 Task: Create ChildIssue0000000844 as Child Issue of Issue Issue0000000422 in Backlog  in Scrum Project Project0000000085 in Jira. Create ChildIssue0000000845 as Child Issue of Issue Issue0000000423 in Backlog  in Scrum Project Project0000000085 in Jira. Create ChildIssue0000000846 as Child Issue of Issue Issue0000000423 in Backlog  in Scrum Project Project0000000085 in Jira. Create ChildIssue0000000847 as Child Issue of Issue Issue0000000424 in Backlog  in Scrum Project Project0000000085 in Jira. Create ChildIssue0000000848 as Child Issue of Issue Issue0000000424 in Backlog  in Scrum Project Project0000000085 in Jira
Action: Mouse moved to (1092, 569)
Screenshot: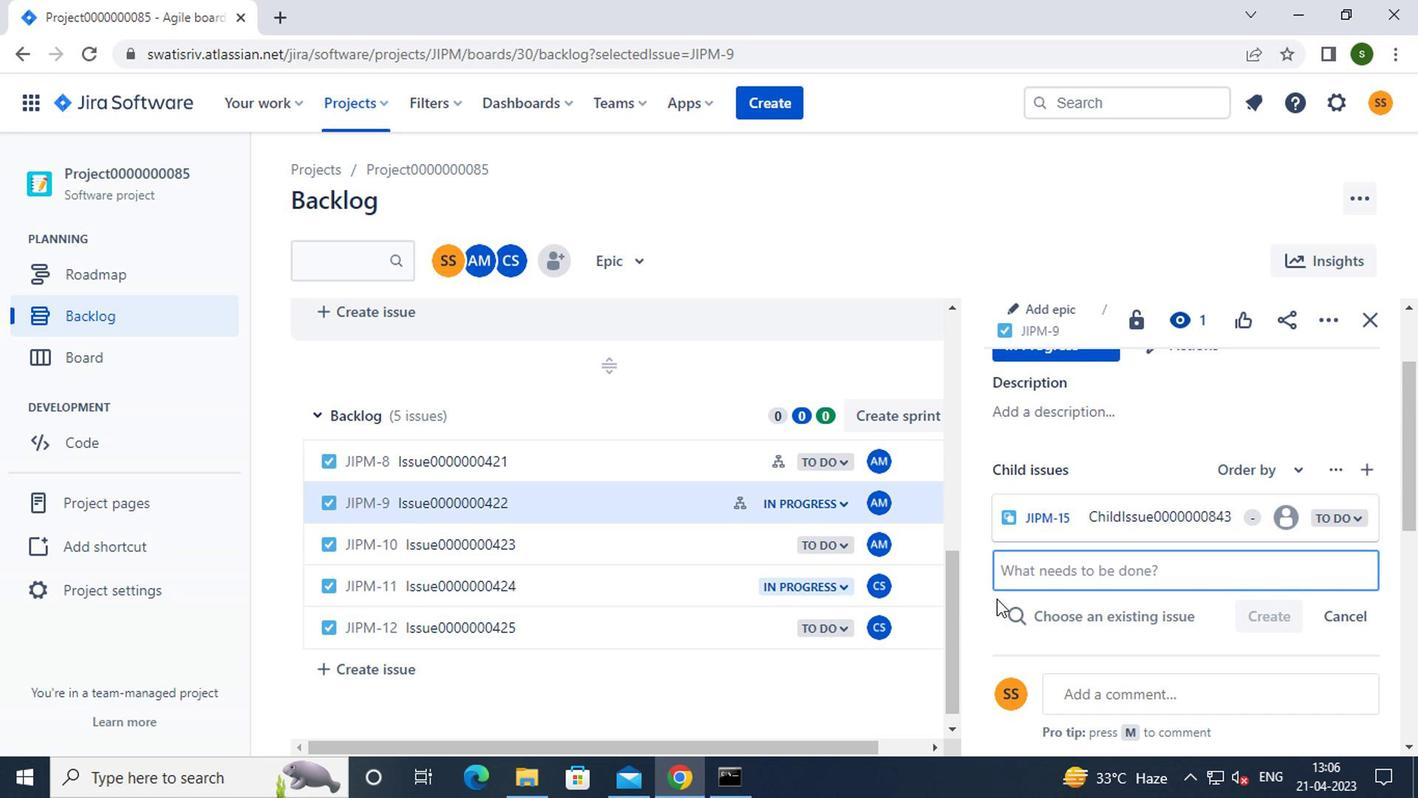 
Action: Key pressed c<Key.caps_lock>hild<Key.caps_lock>i<Key.caps_lock>ssue0000000844
Screenshot: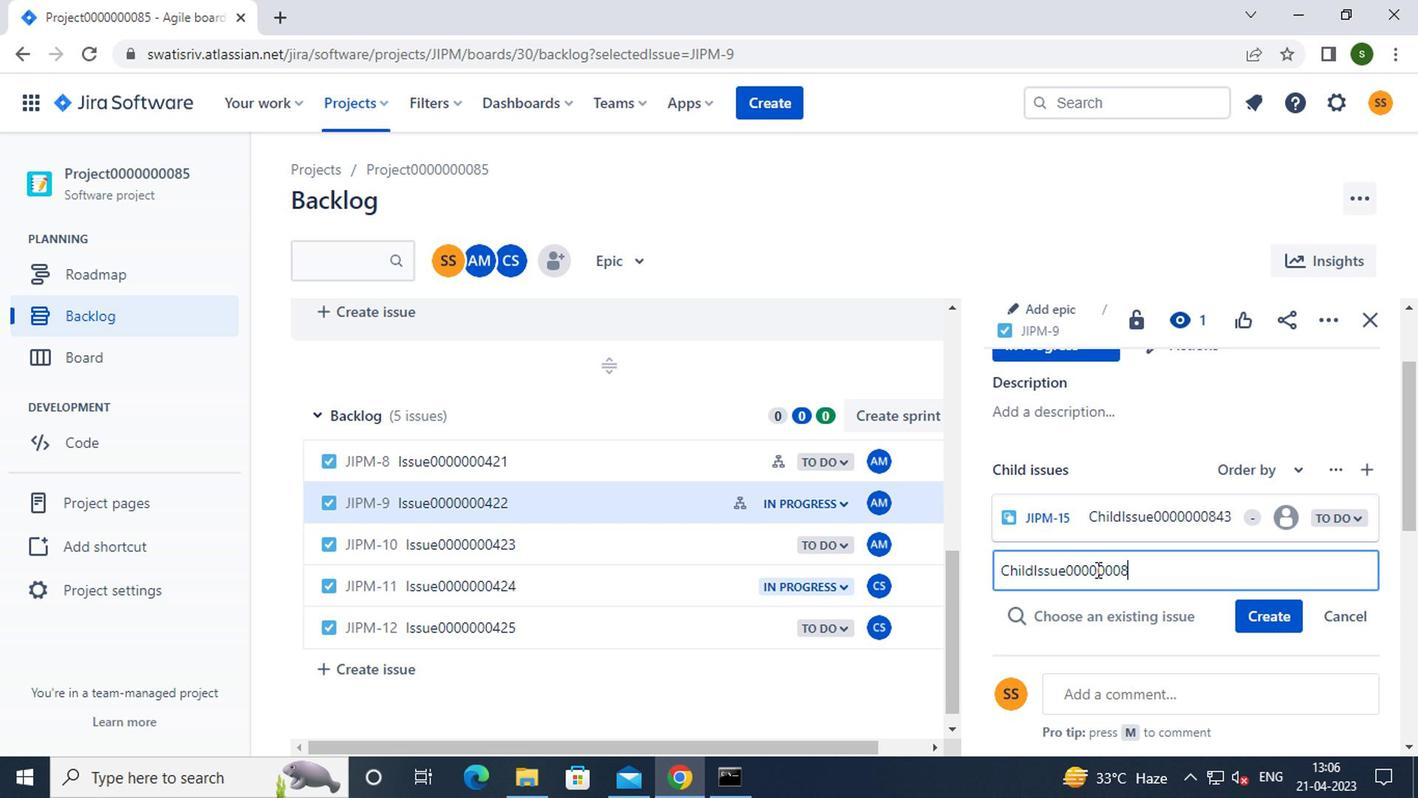 
Action: Mouse moved to (1268, 623)
Screenshot: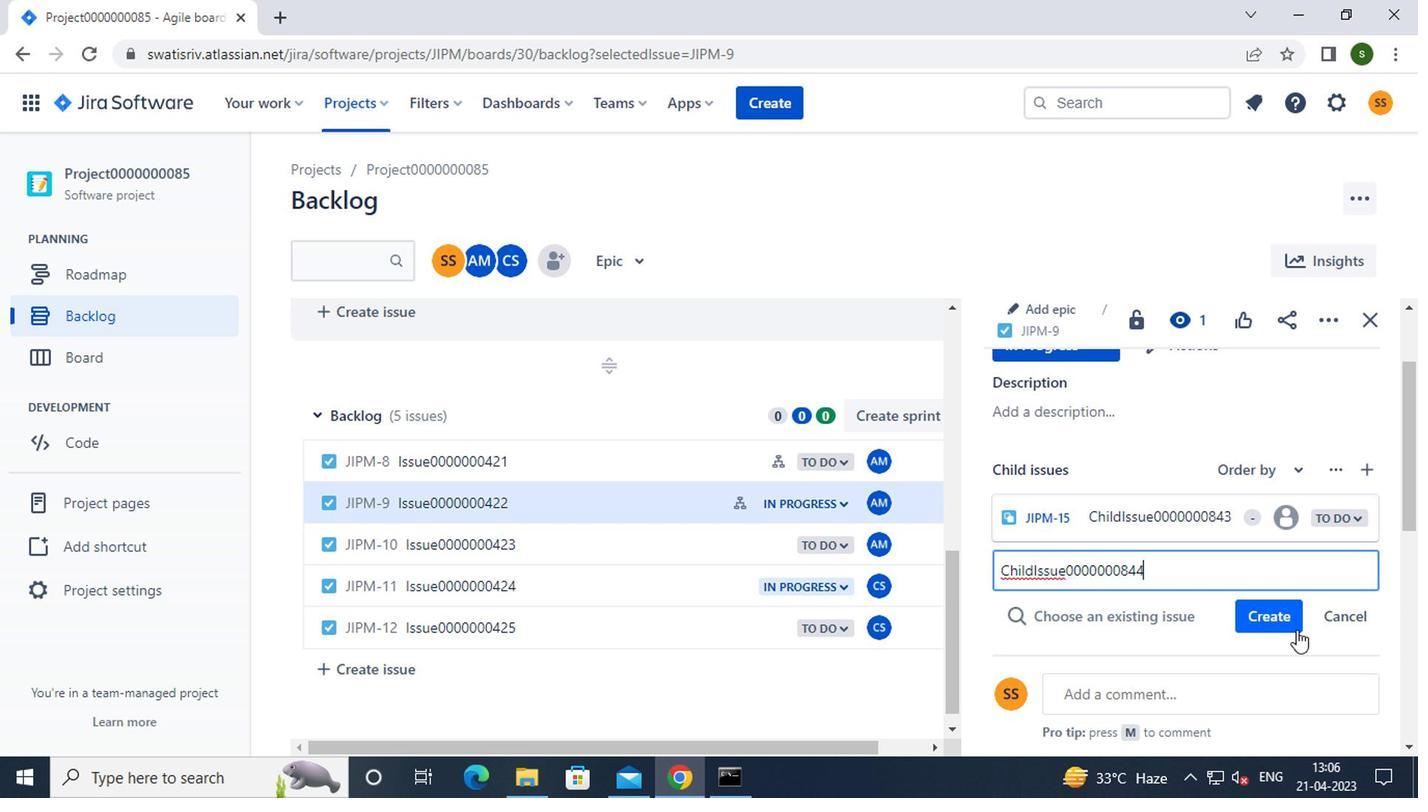 
Action: Mouse pressed left at (1268, 623)
Screenshot: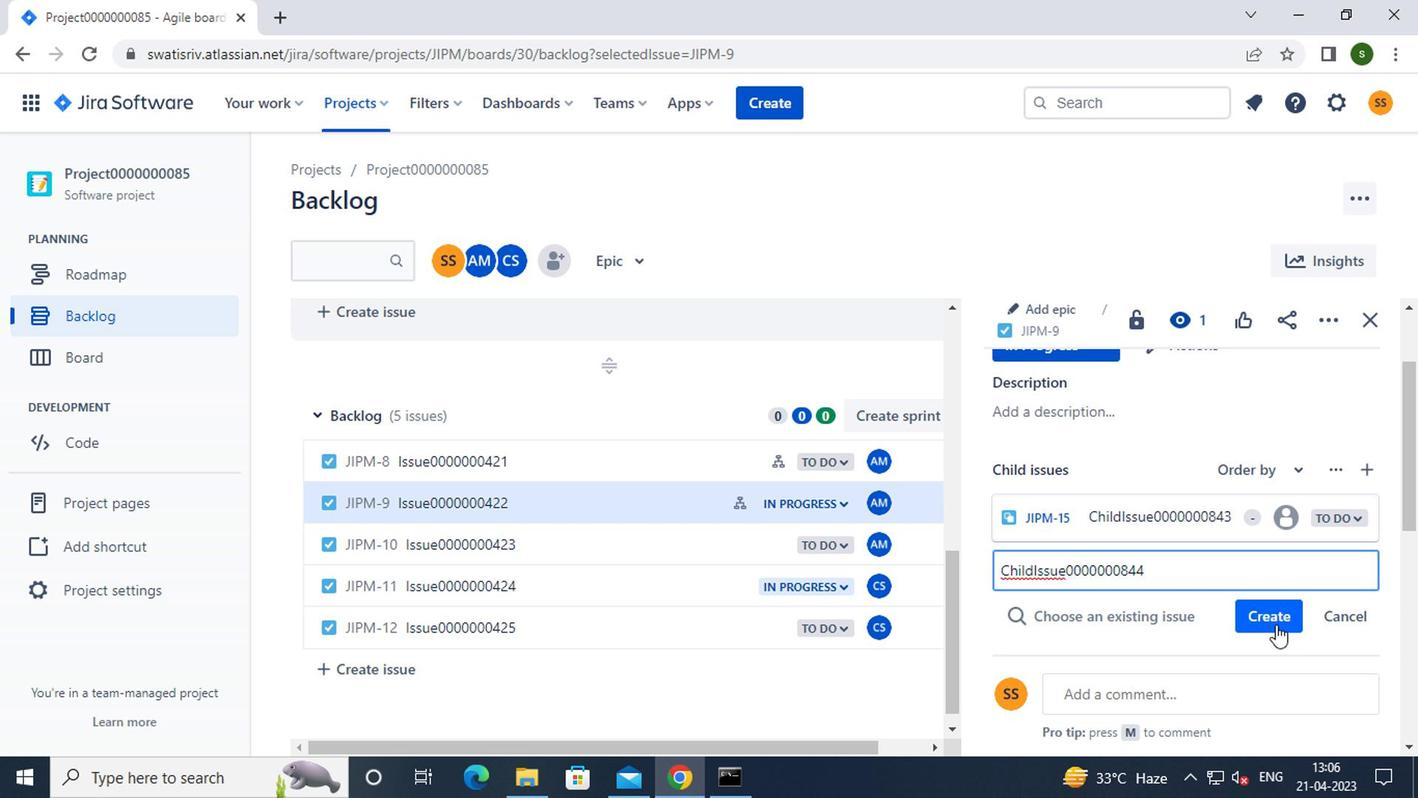 
Action: Mouse moved to (614, 543)
Screenshot: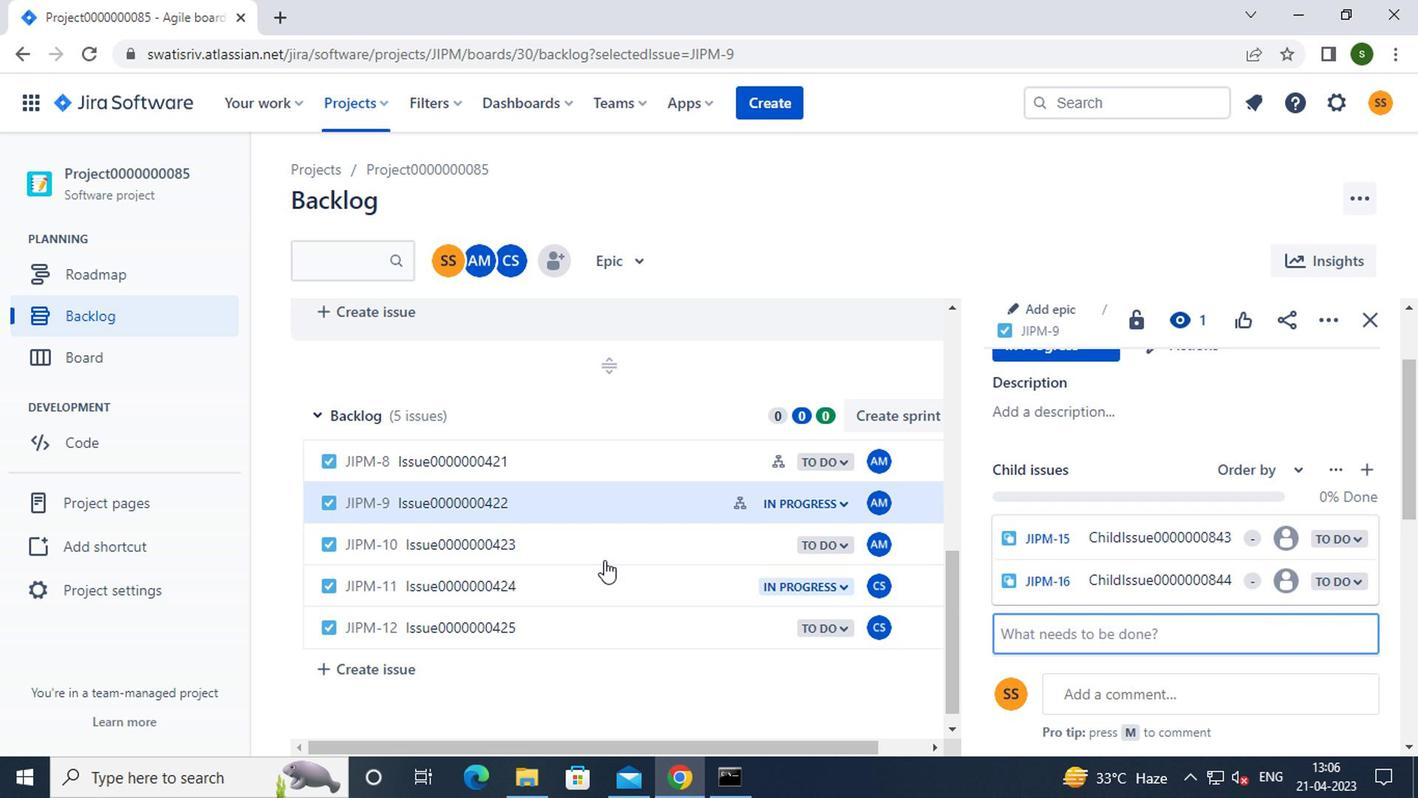 
Action: Mouse pressed left at (614, 543)
Screenshot: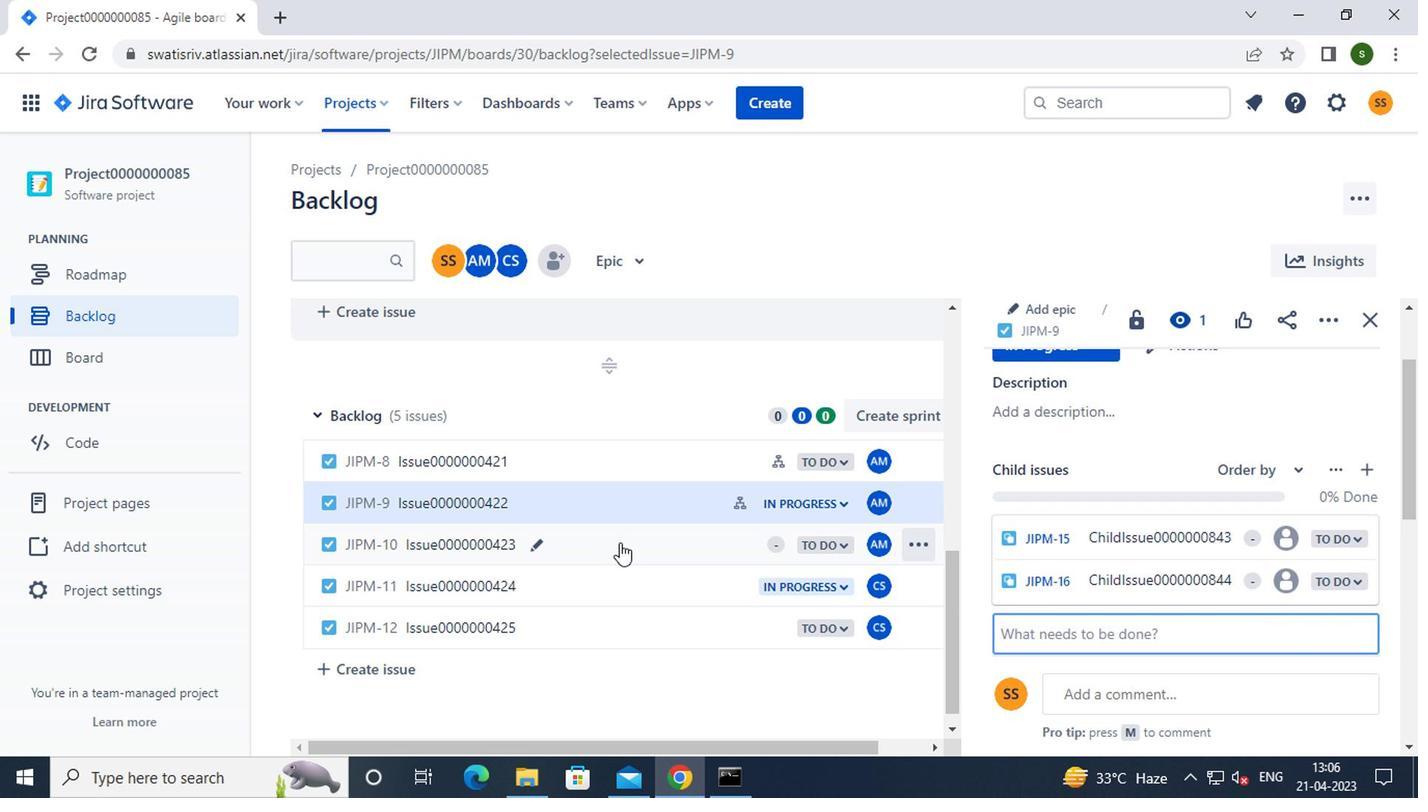 
Action: Mouse moved to (1041, 411)
Screenshot: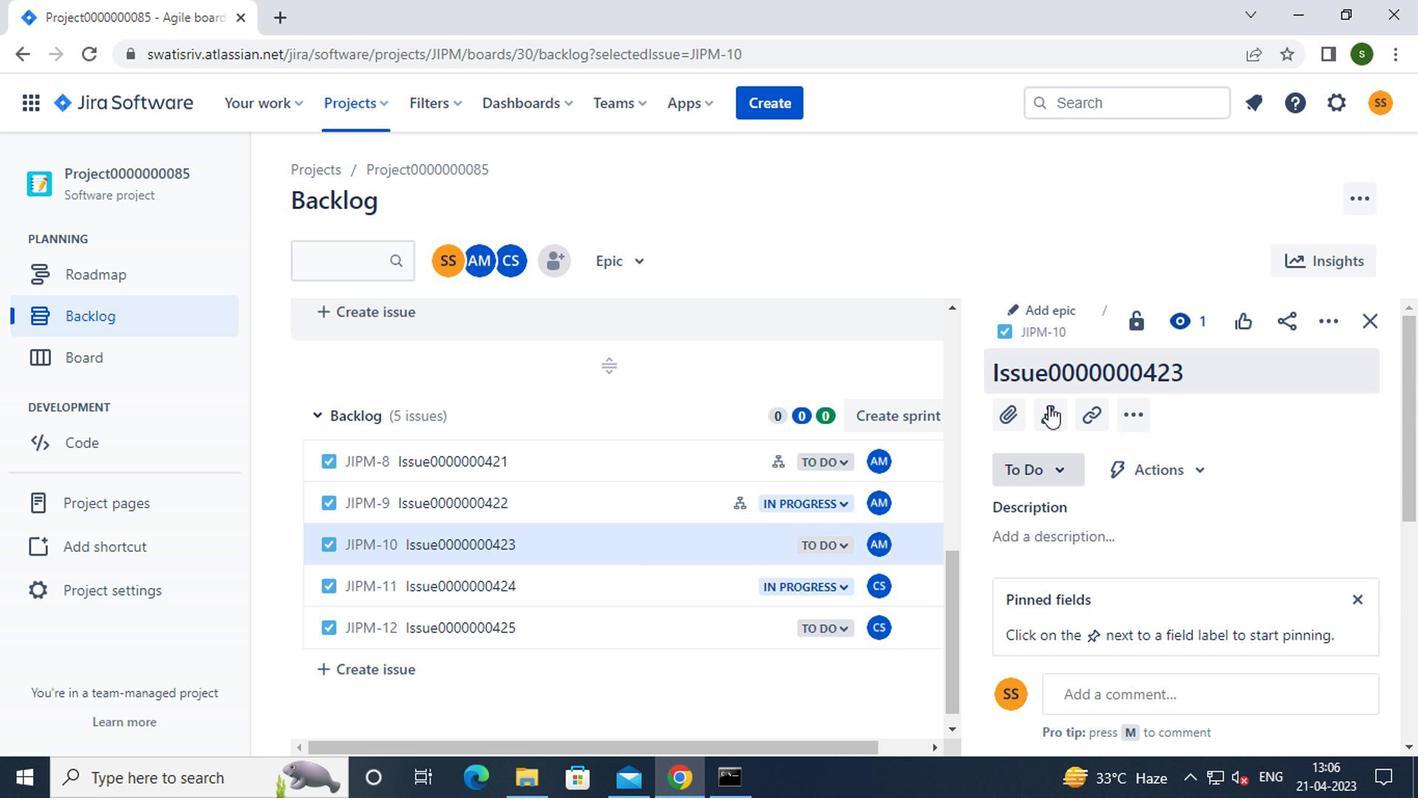 
Action: Mouse pressed left at (1041, 411)
Screenshot: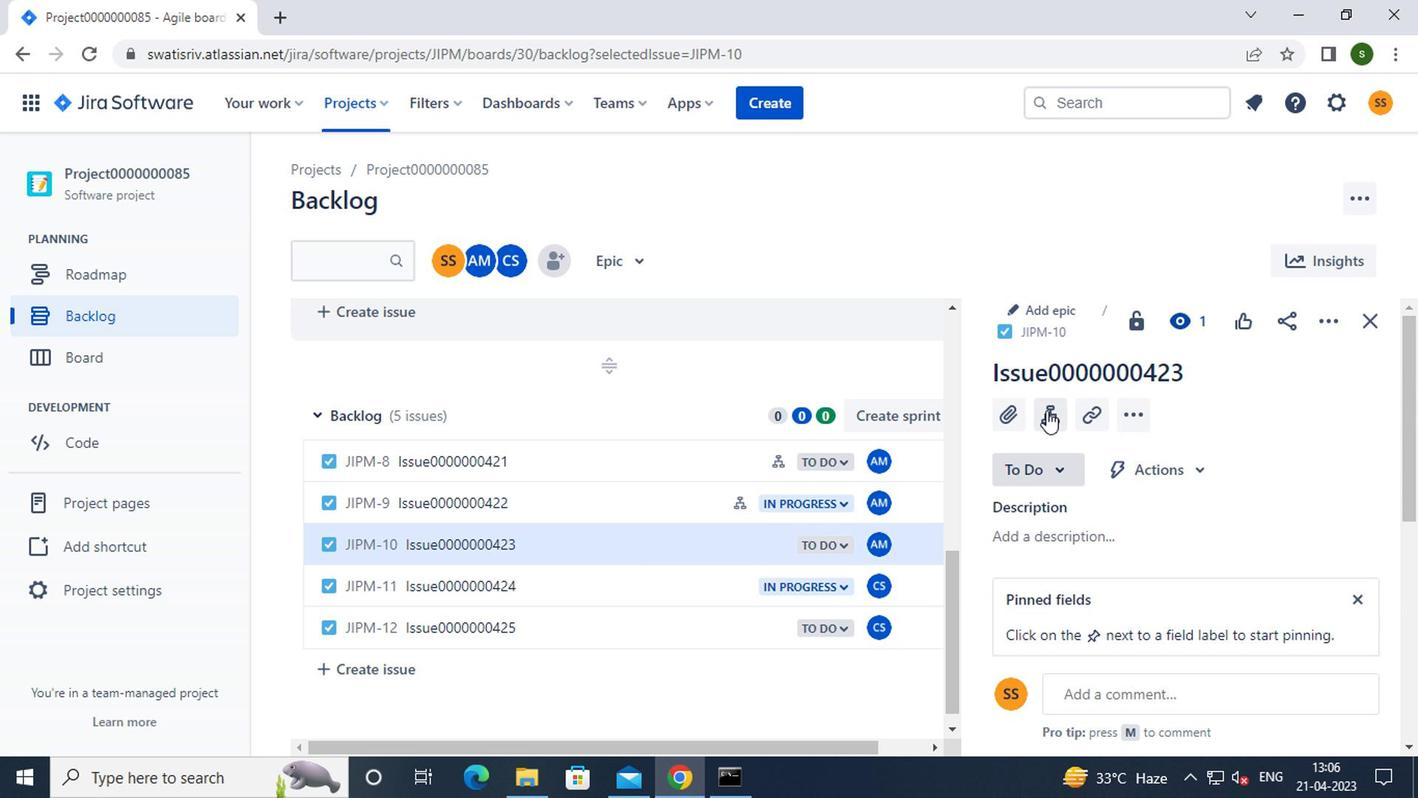 
Action: Mouse moved to (1090, 506)
Screenshot: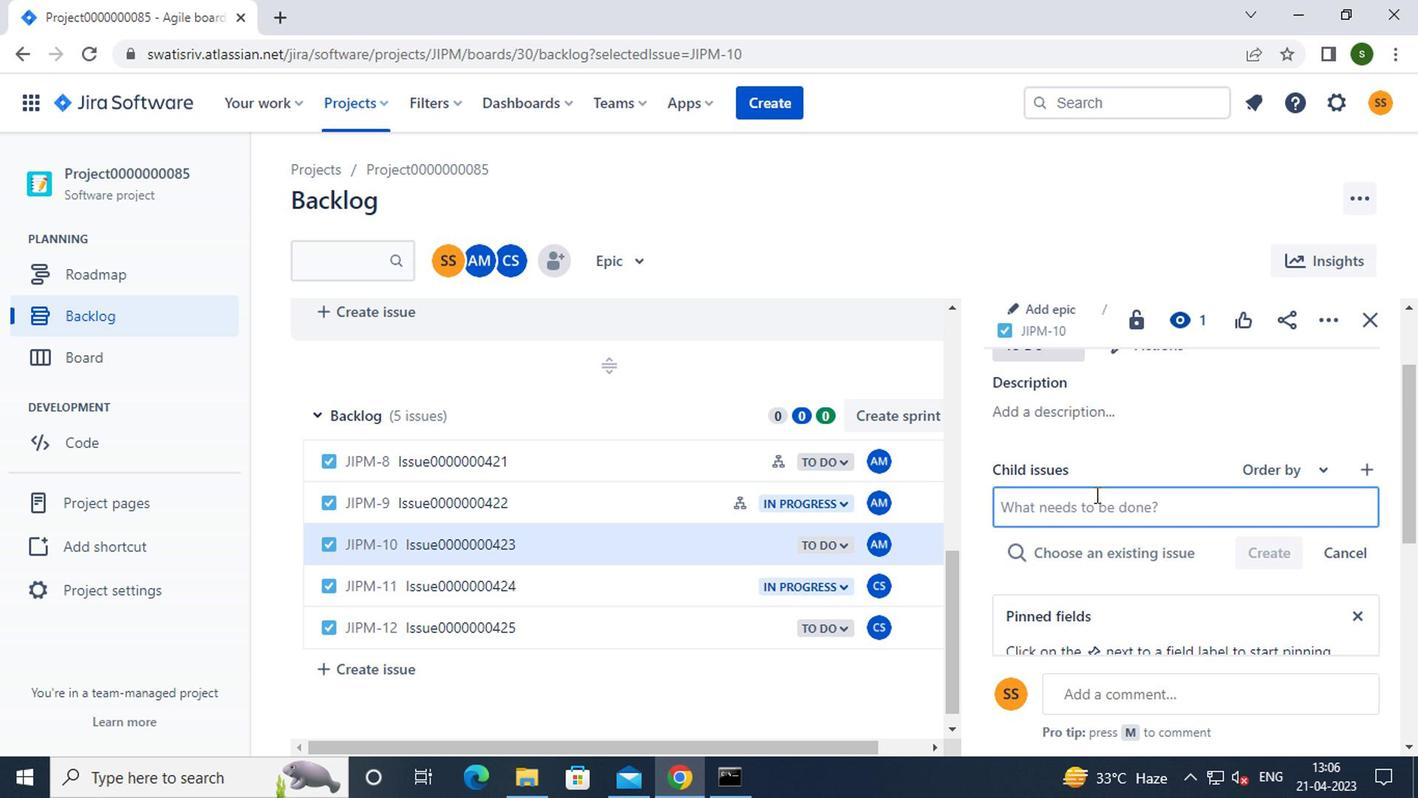 
Action: Key pressed <Key.caps_lock>c<Key.caps_lock>hild<Key.caps_lock>i<Key.caps_lock>ssue0000000845
Screenshot: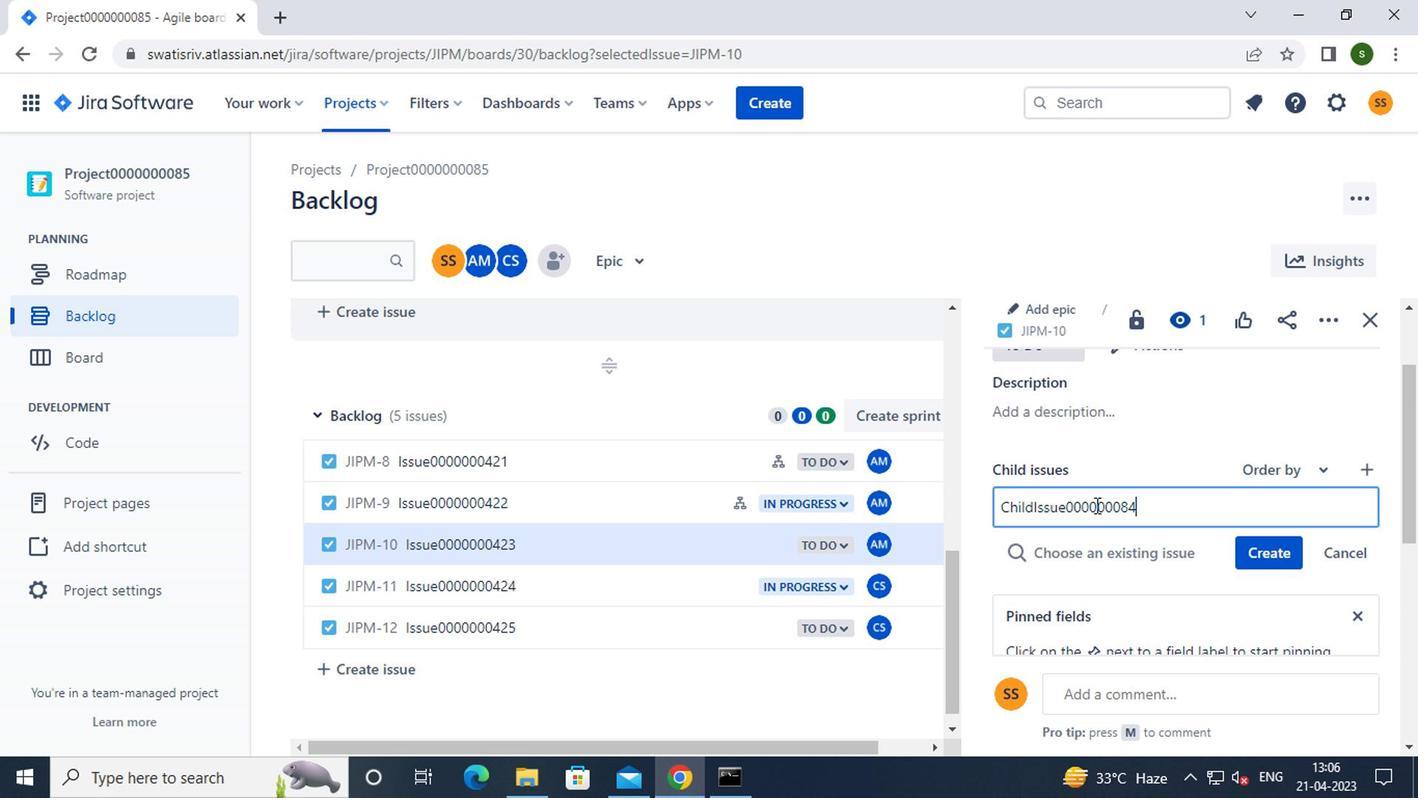 
Action: Mouse moved to (1262, 556)
Screenshot: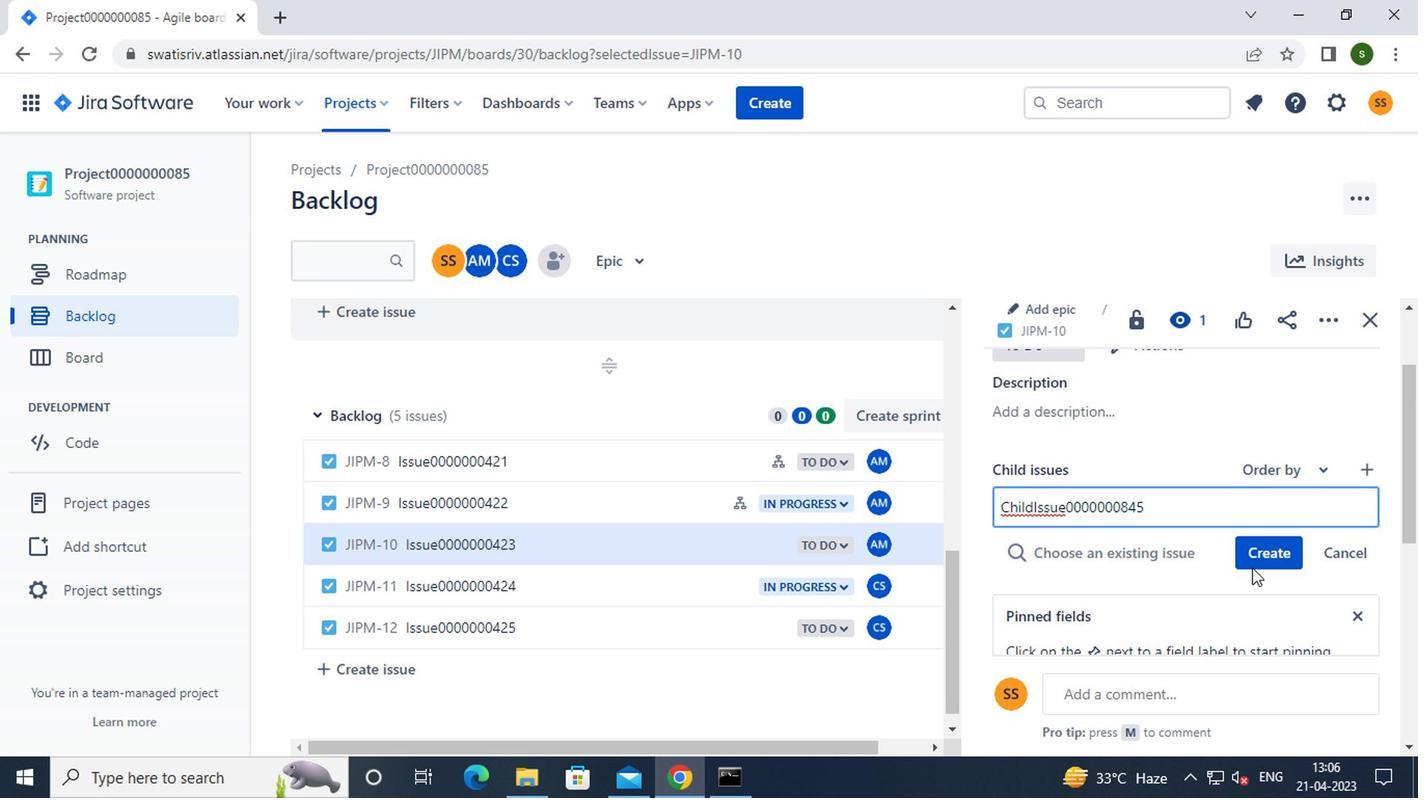 
Action: Mouse pressed left at (1262, 556)
Screenshot: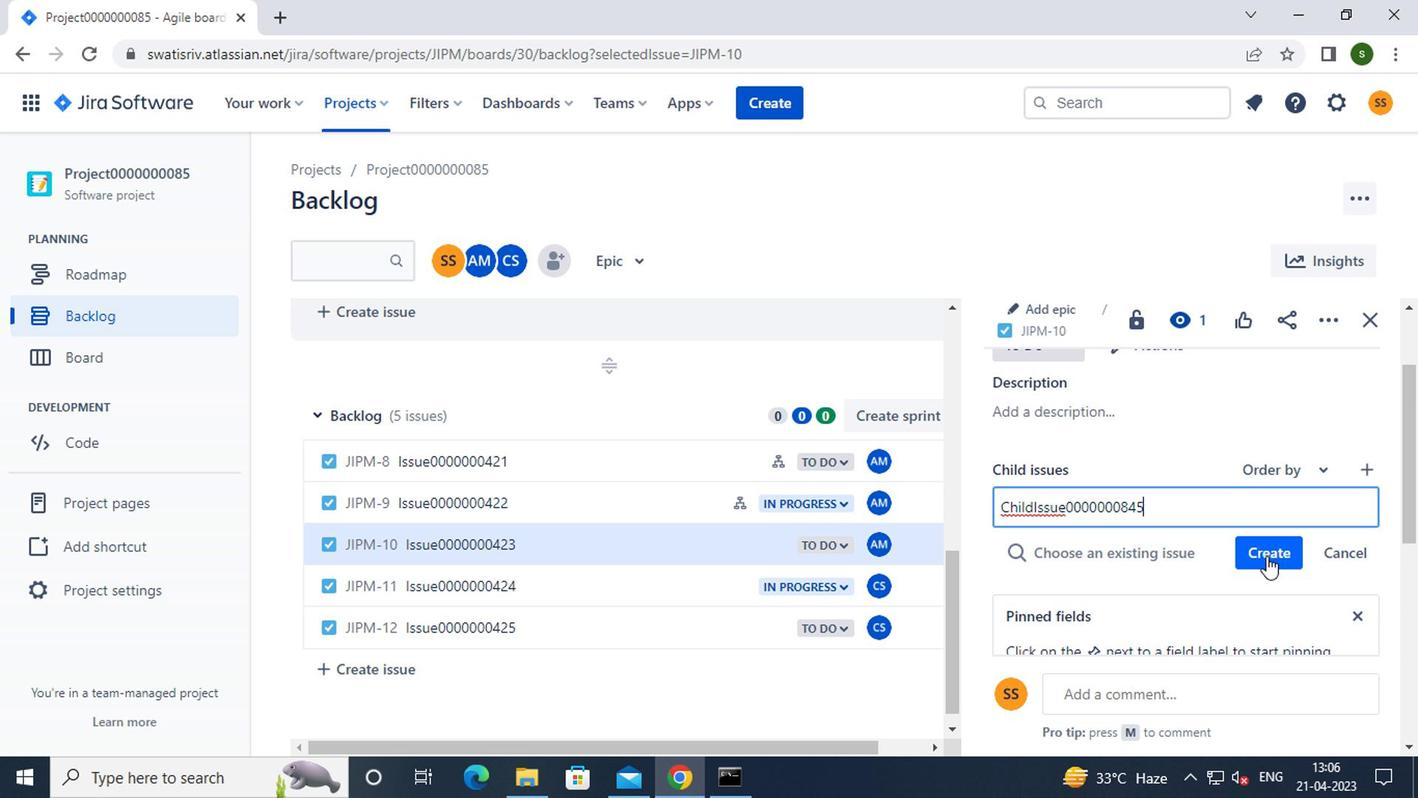 
Action: Mouse moved to (1197, 581)
Screenshot: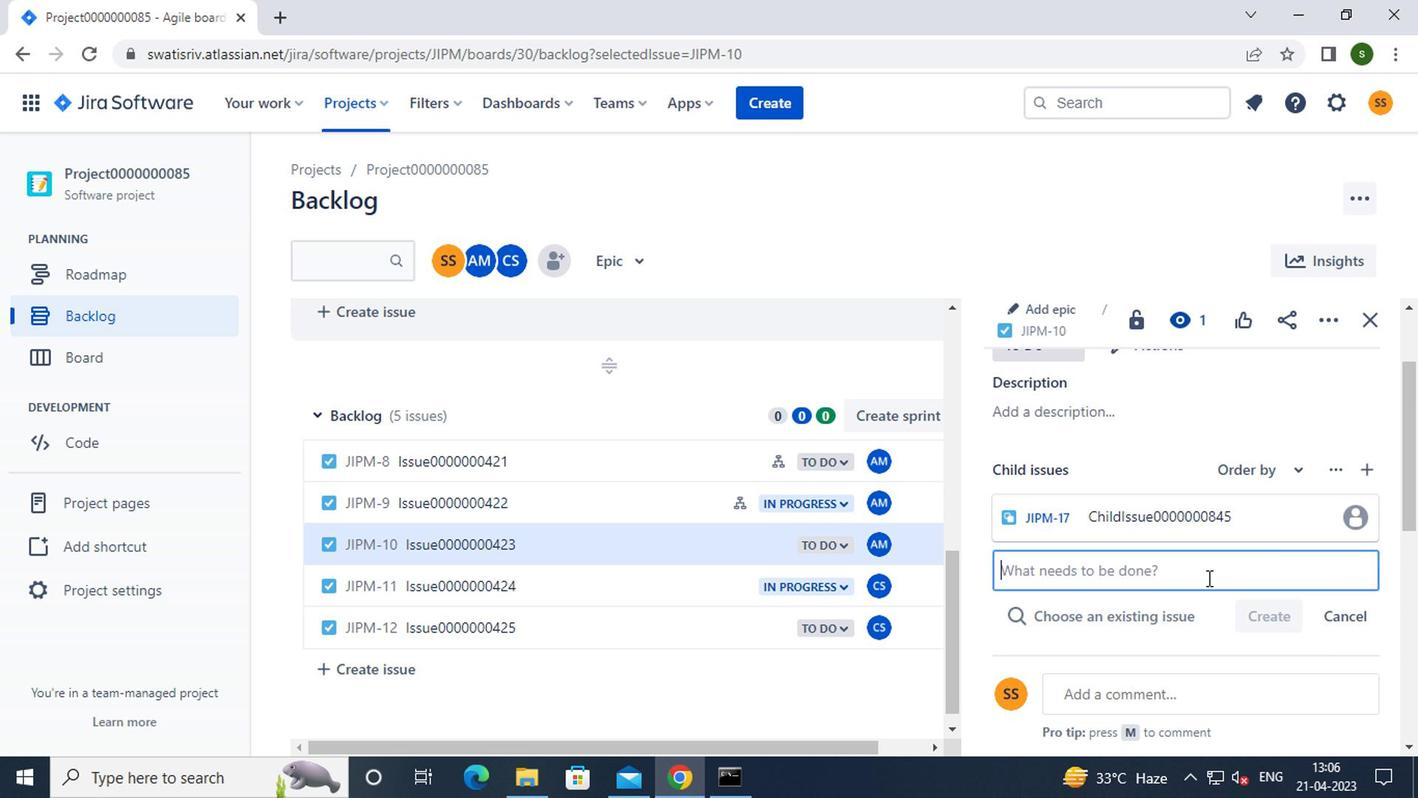 
Action: Mouse pressed left at (1197, 581)
Screenshot: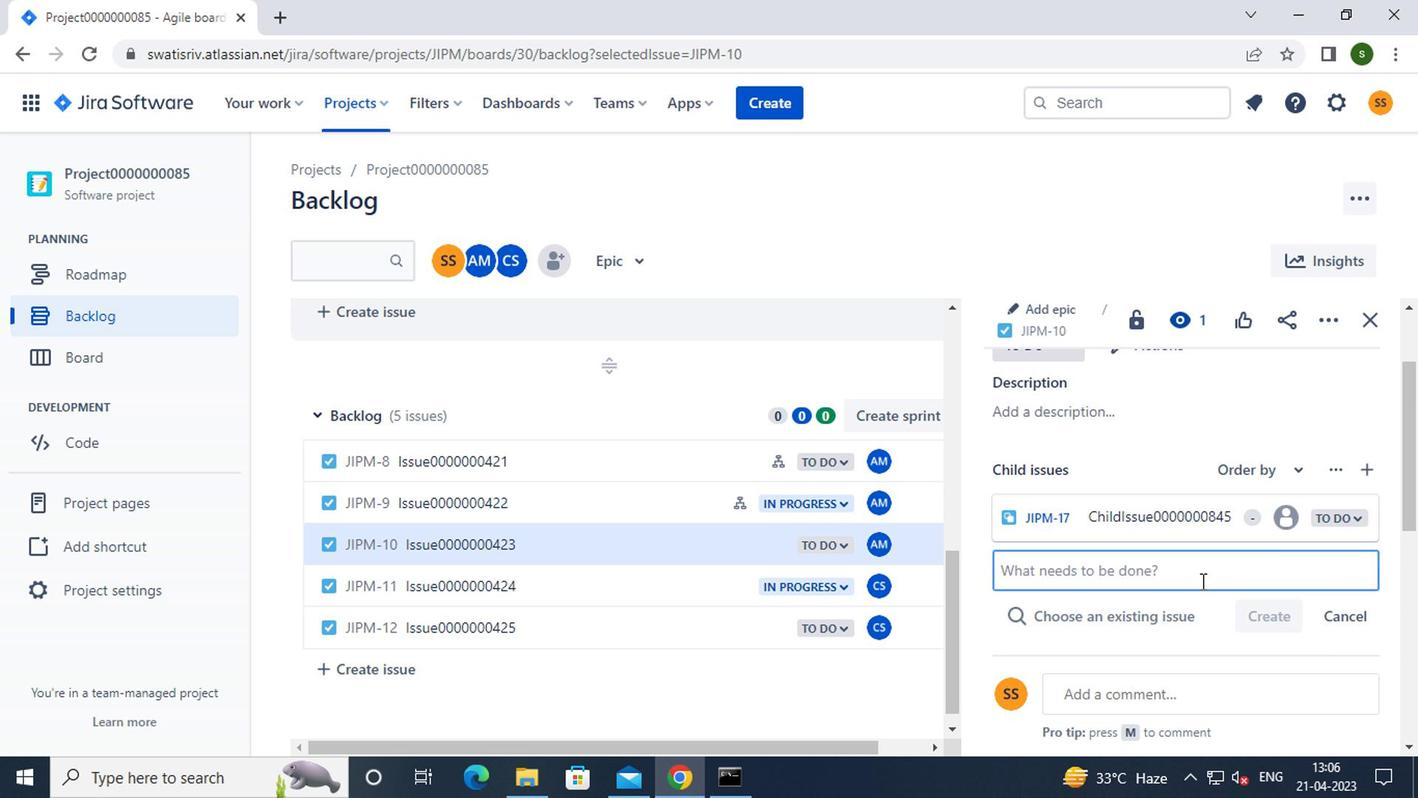 
Action: Key pressed <Key.caps_lock>c<Key.caps_lock>hild<Key.caps_lock>i<Key.caps_lock>ssue0000000846
Screenshot: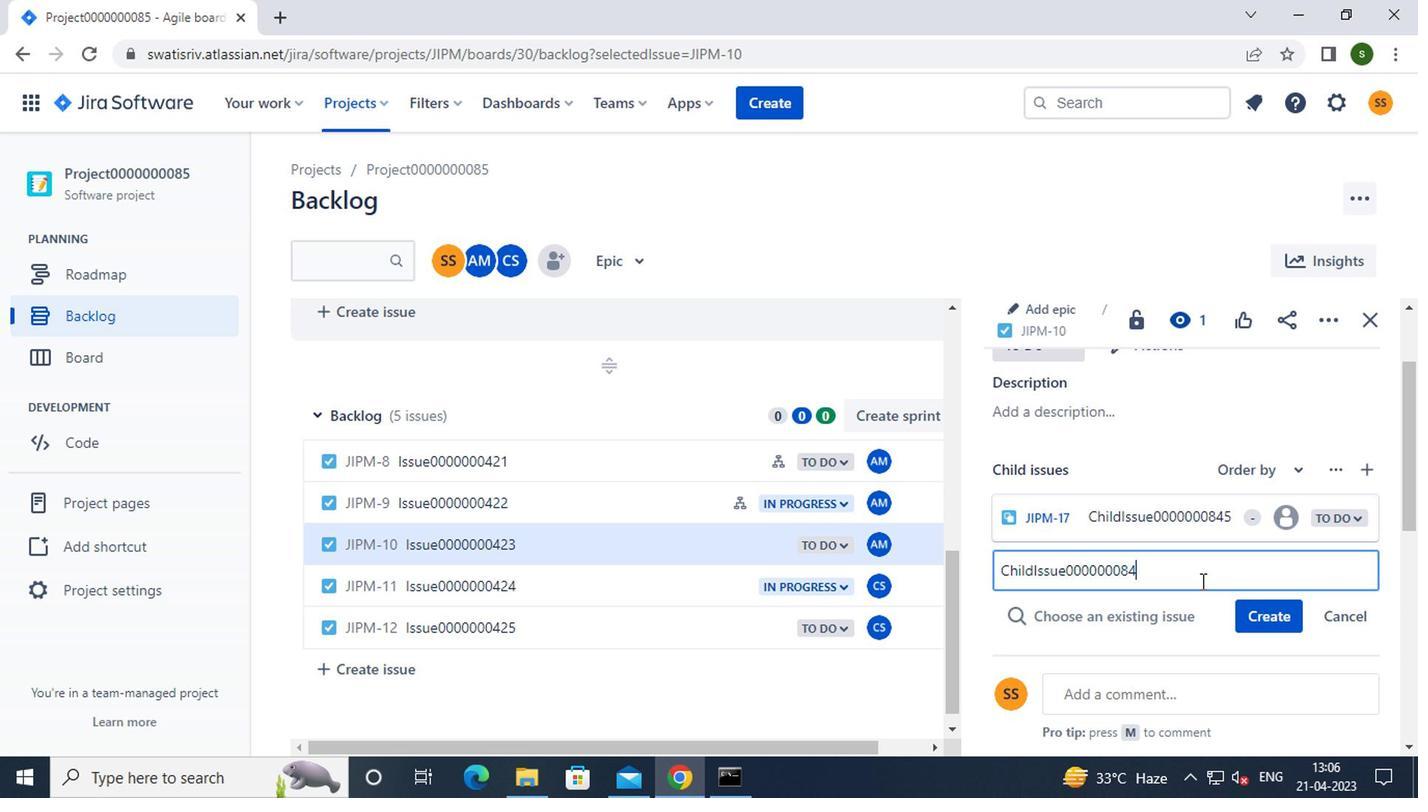 
Action: Mouse moved to (1253, 619)
Screenshot: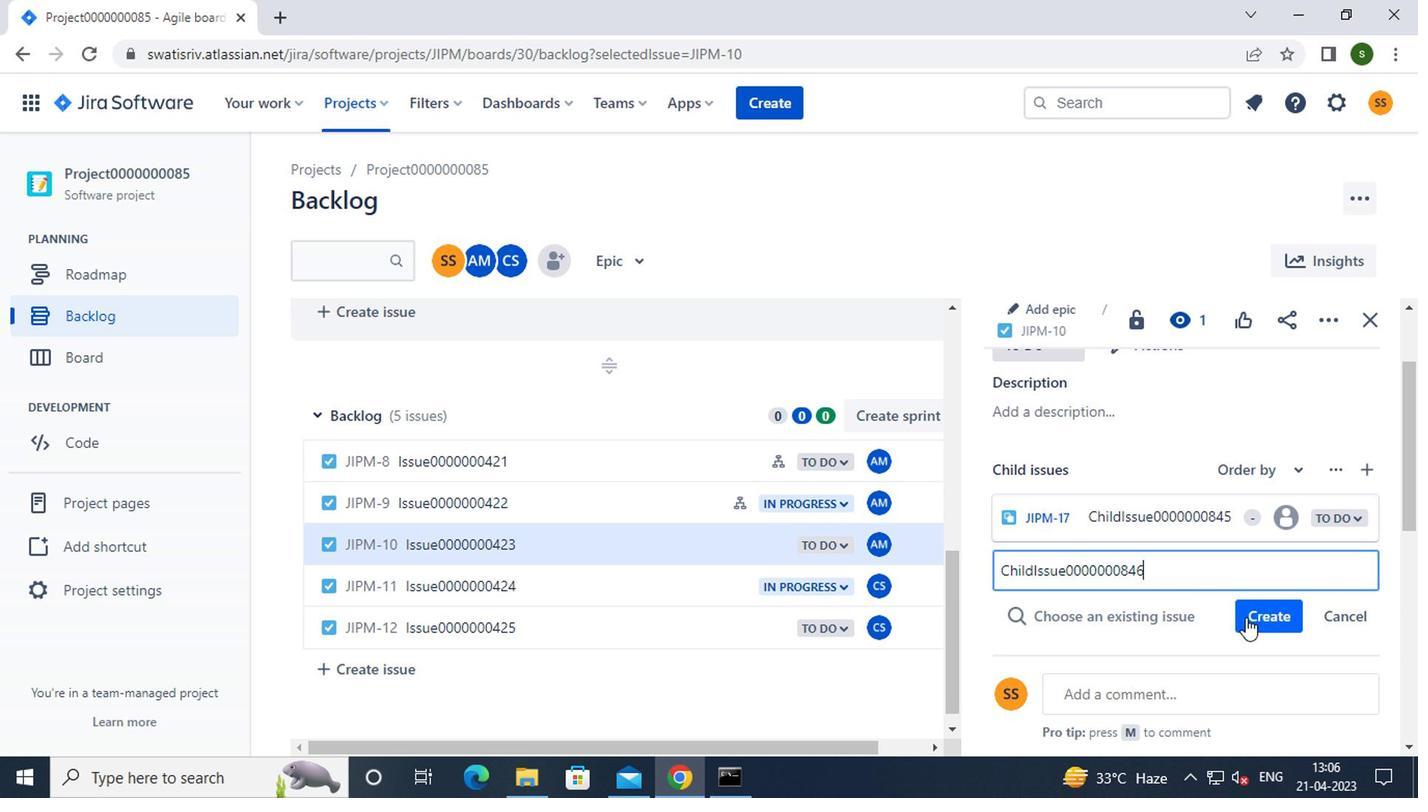 
Action: Mouse pressed left at (1253, 619)
Screenshot: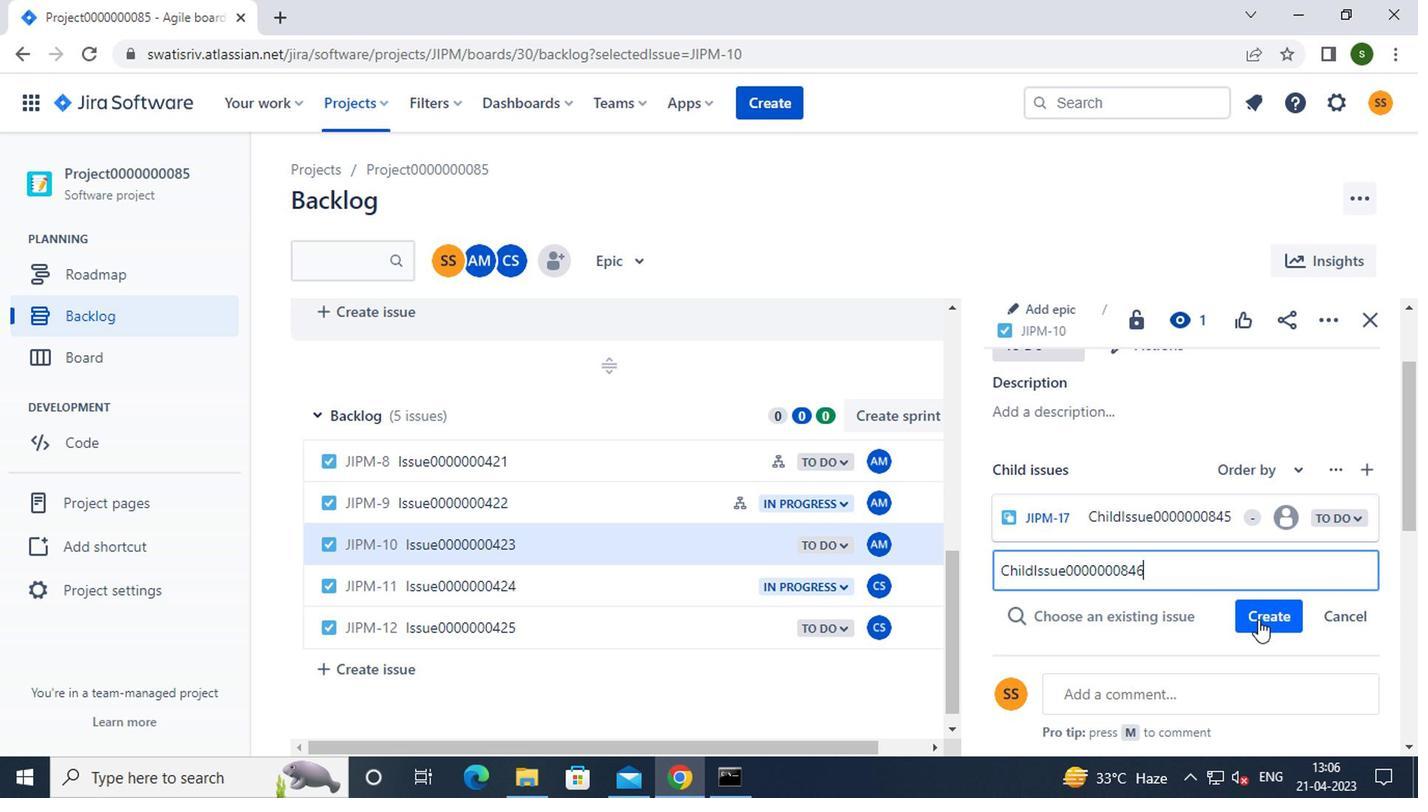 
Action: Mouse moved to (608, 591)
Screenshot: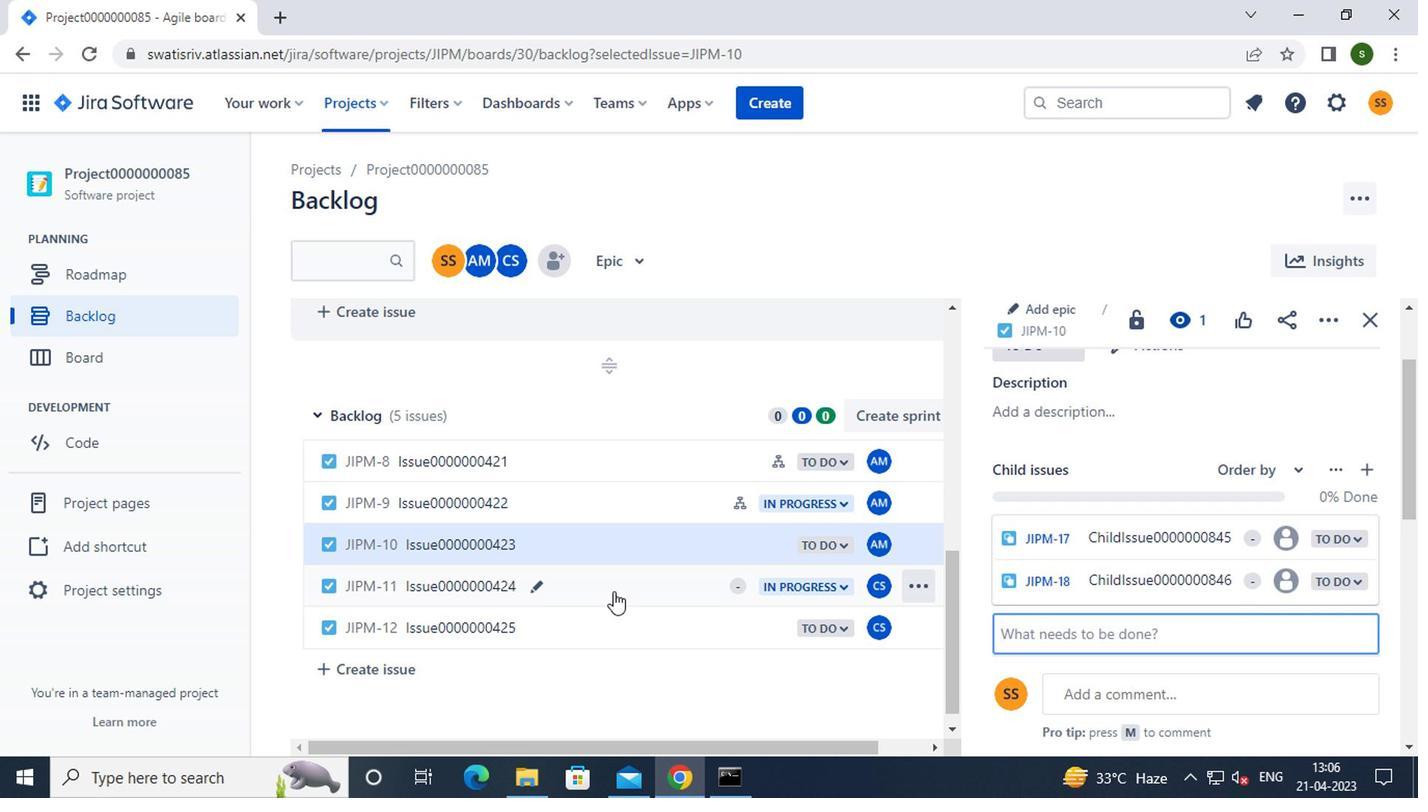 
Action: Mouse pressed left at (608, 591)
Screenshot: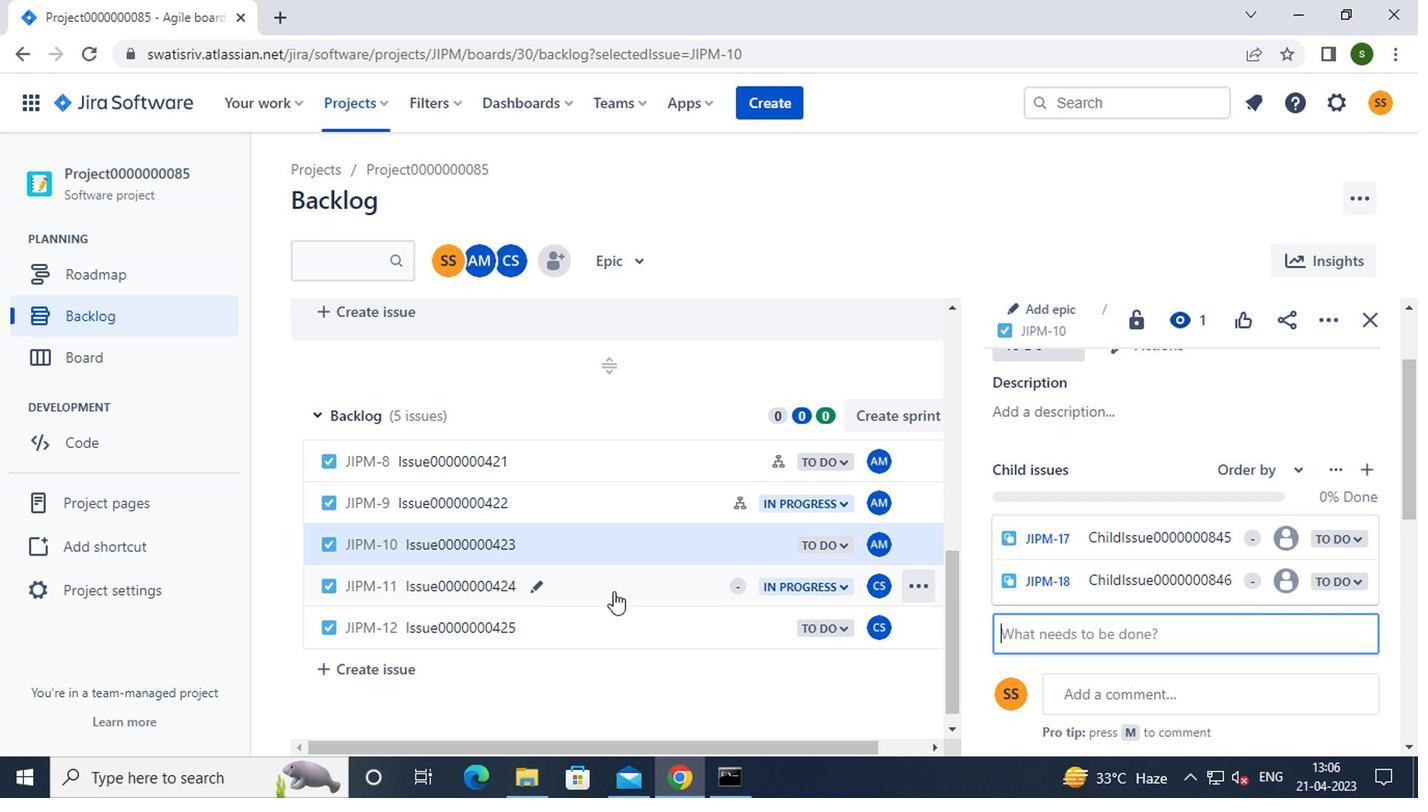 
Action: Mouse moved to (1038, 414)
Screenshot: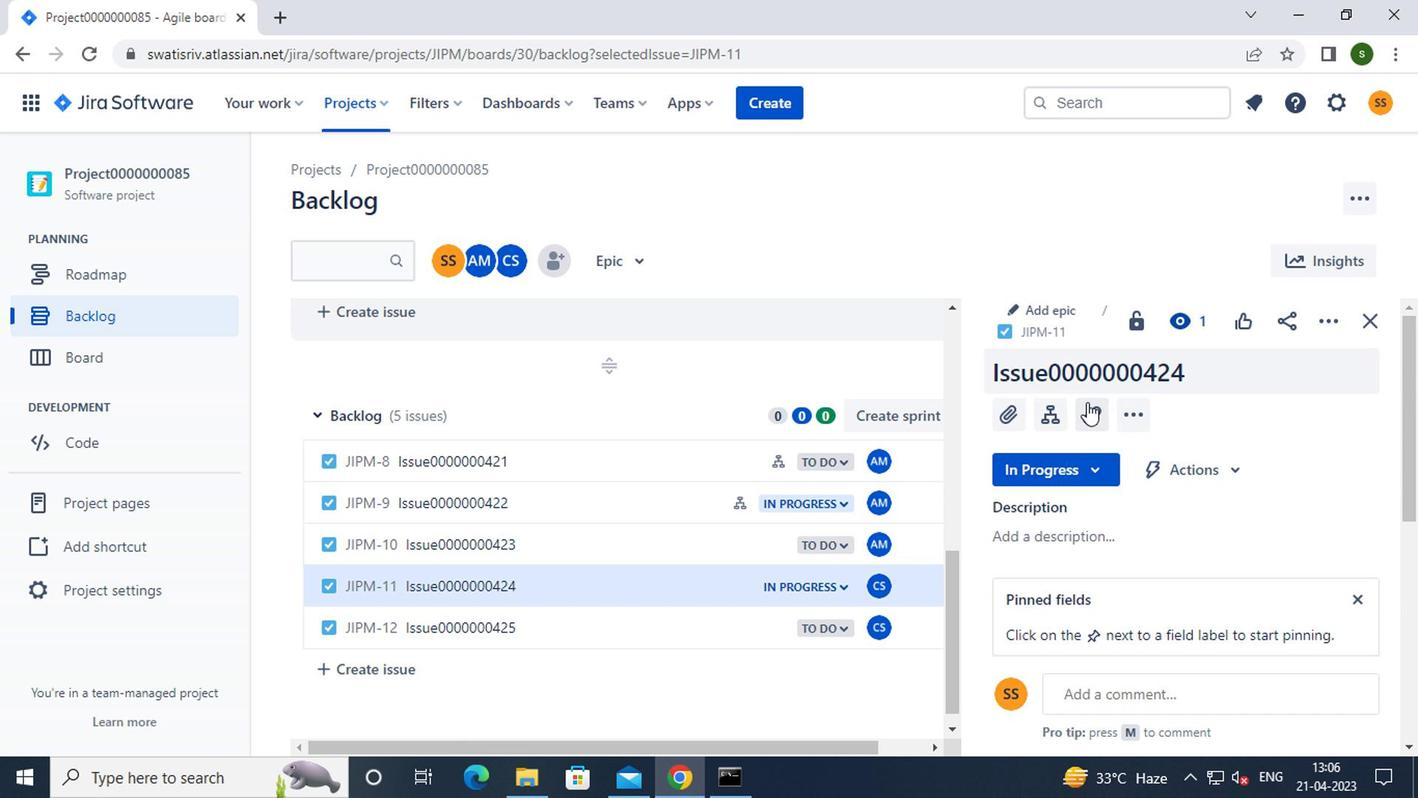 
Action: Mouse pressed left at (1038, 414)
Screenshot: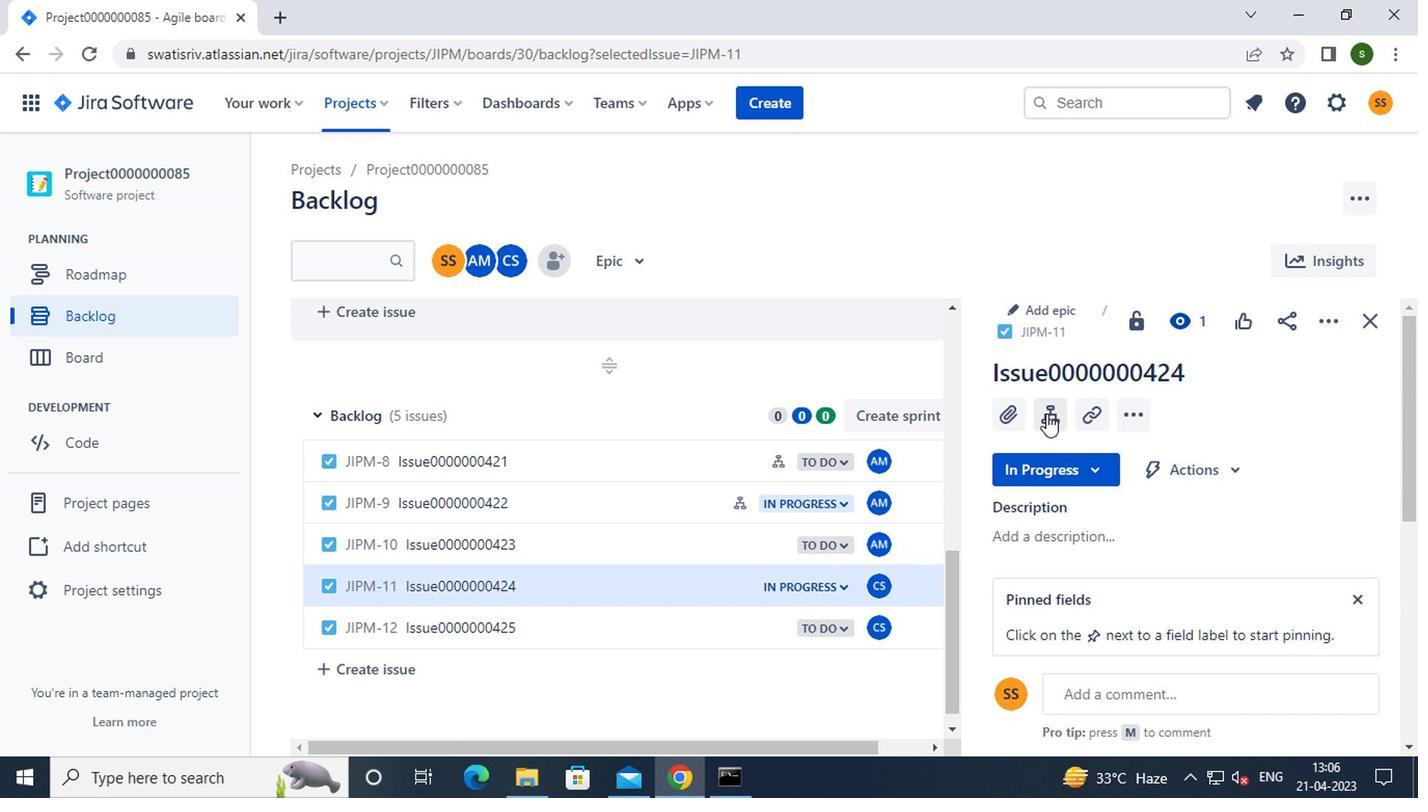 
Action: Mouse moved to (1094, 503)
Screenshot: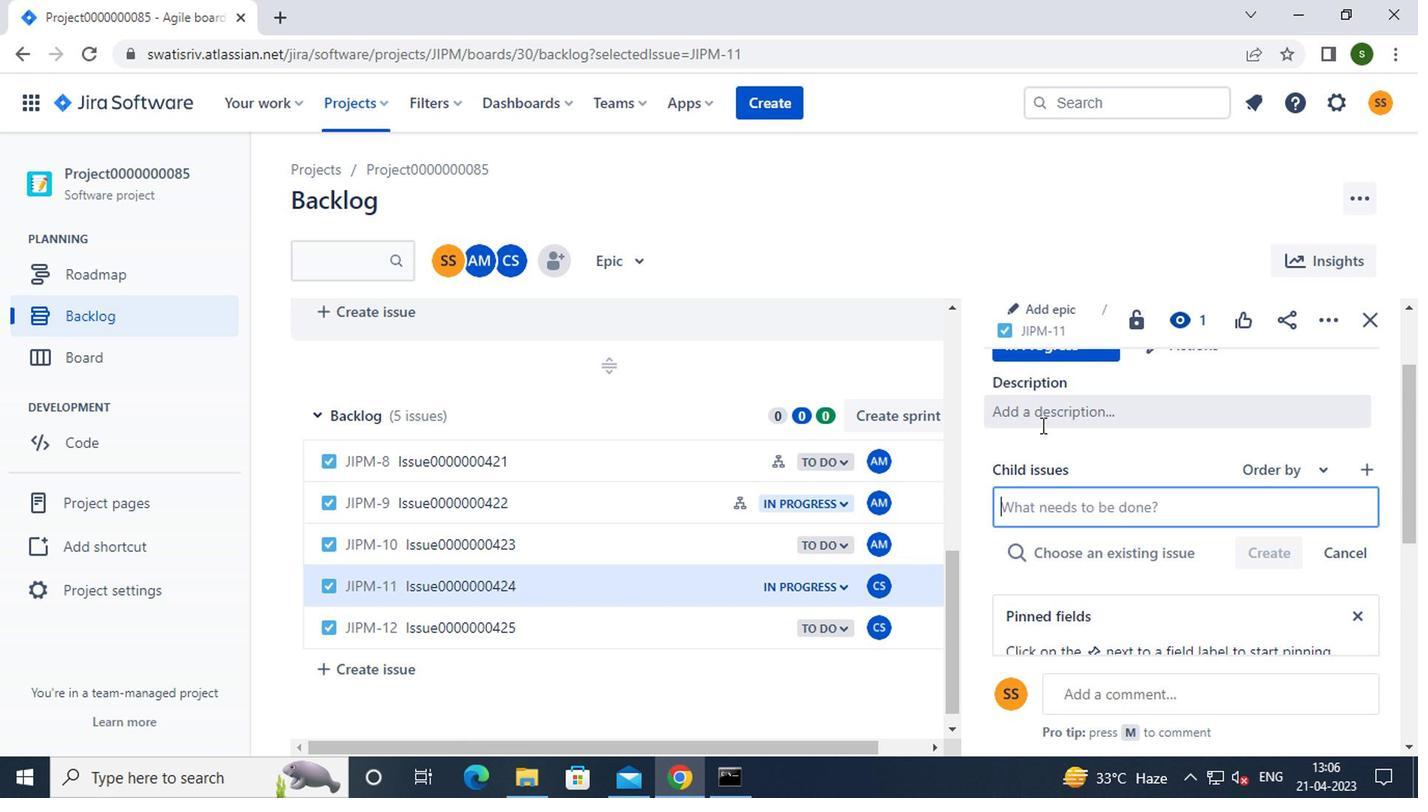 
Action: Key pressed <Key.caps_lock>c<Key.caps_lock>hild<Key.caps_lock>i<Key.caps_lock>ssue0000000847
Screenshot: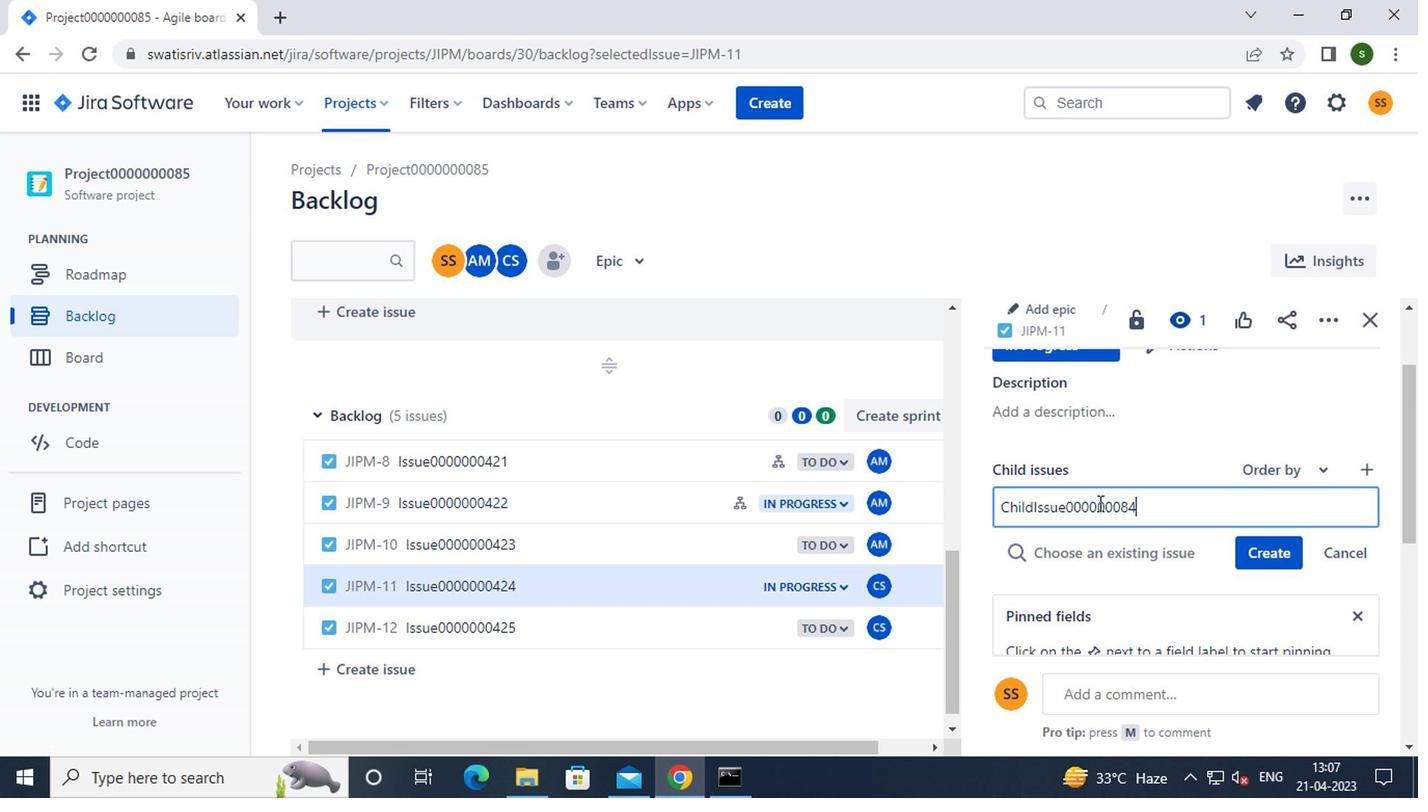 
Action: Mouse moved to (1253, 557)
Screenshot: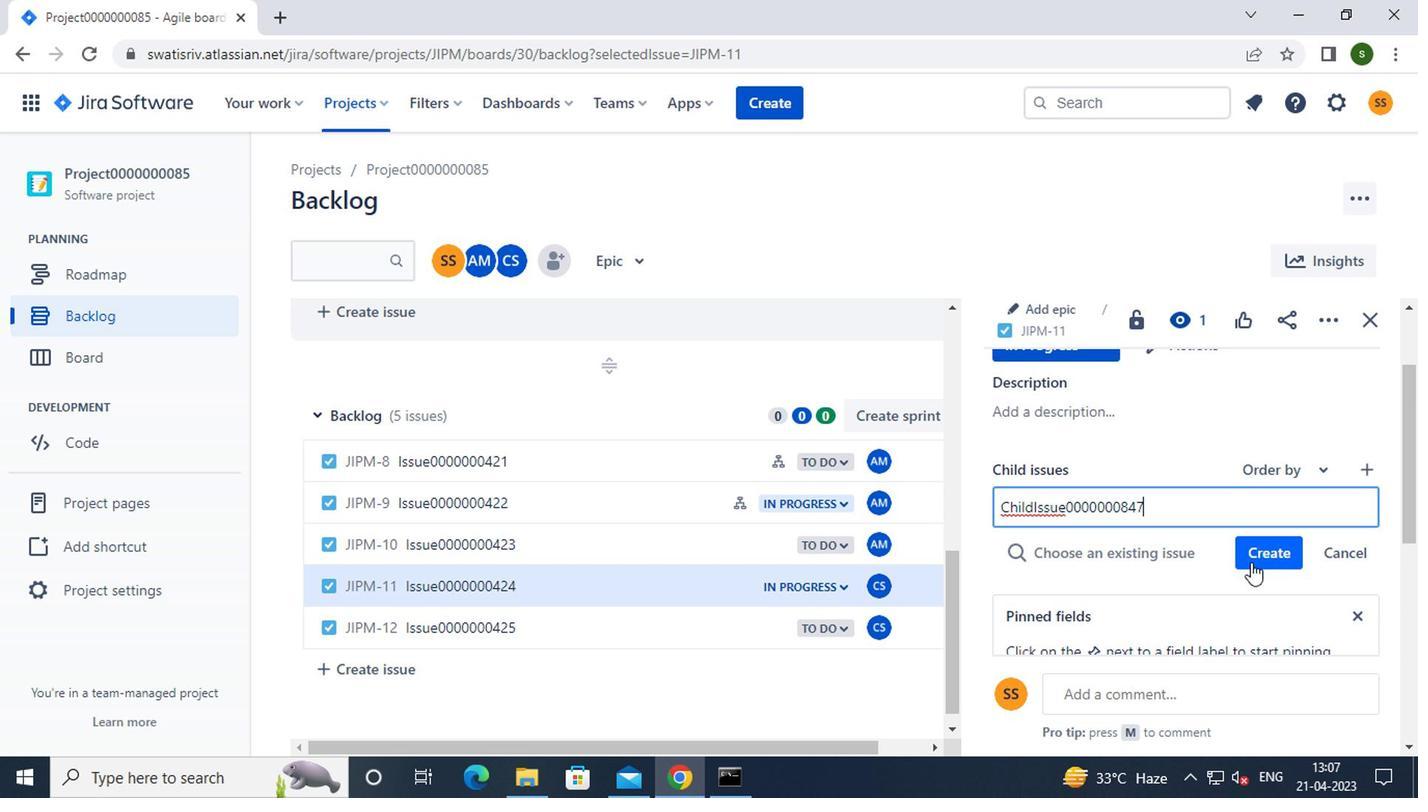 
Action: Mouse pressed left at (1253, 557)
Screenshot: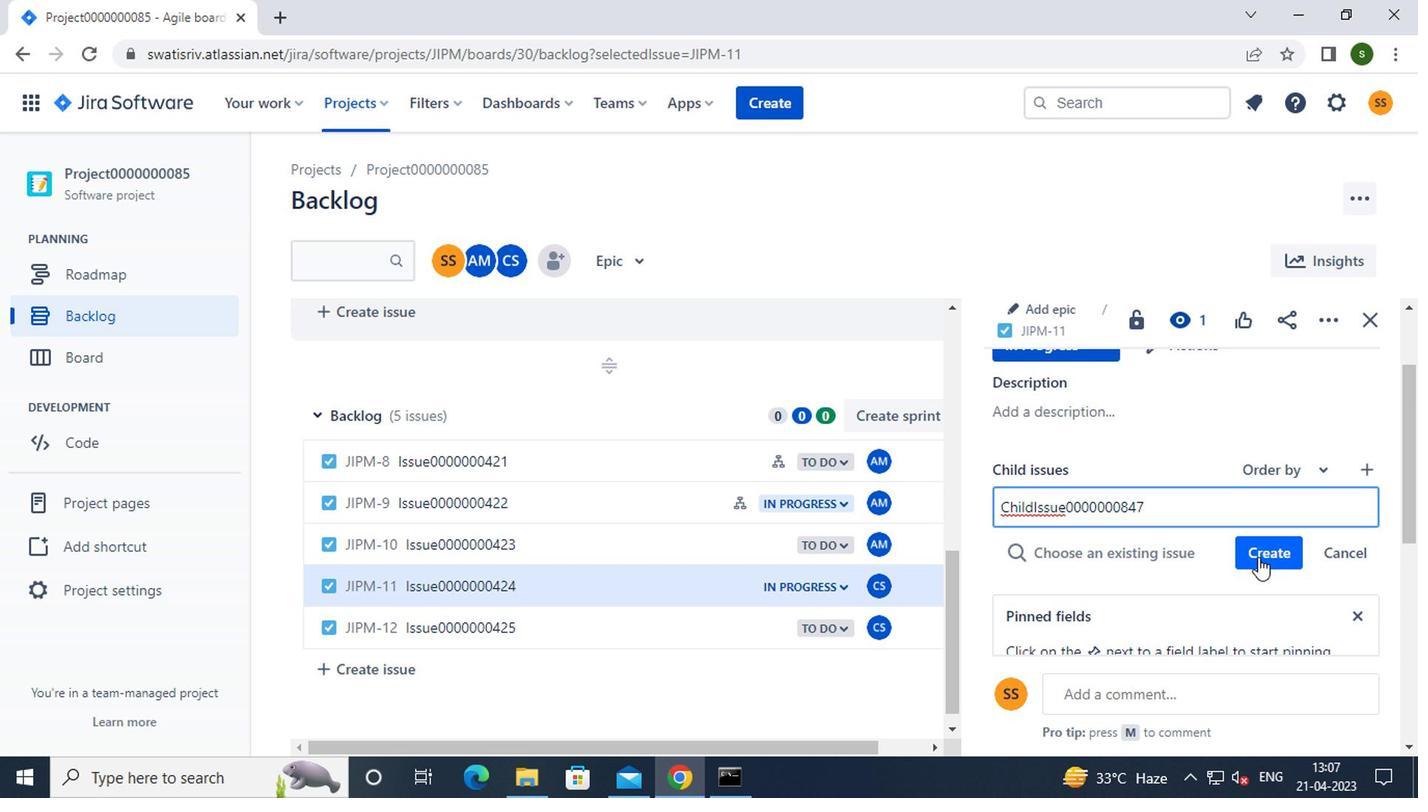 
Action: Mouse moved to (1237, 561)
Screenshot: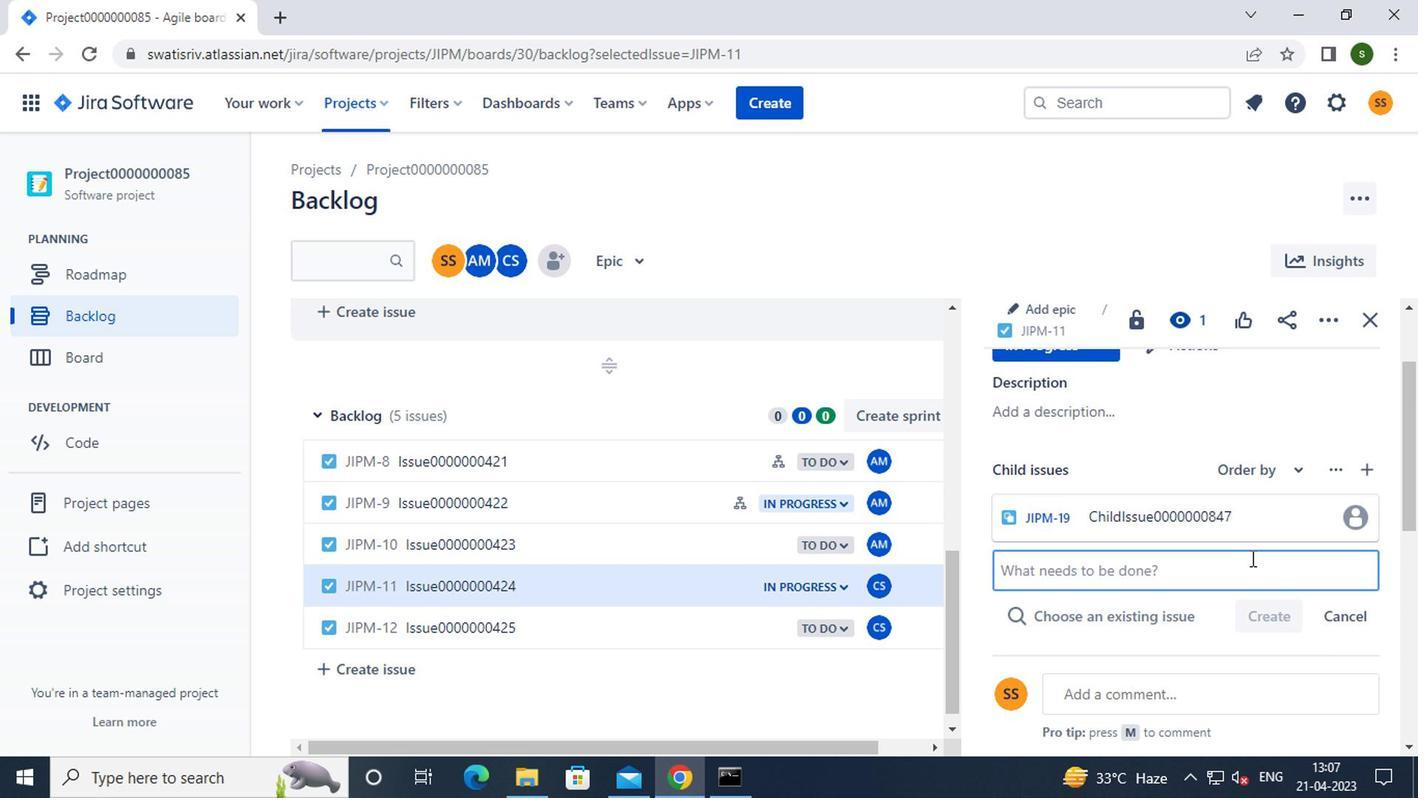
Action: Key pressed <Key.caps_lock>c<Key.caps_lock>hild<Key.caps_lock>i<Key.caps_lock>ssue0000000848
Screenshot: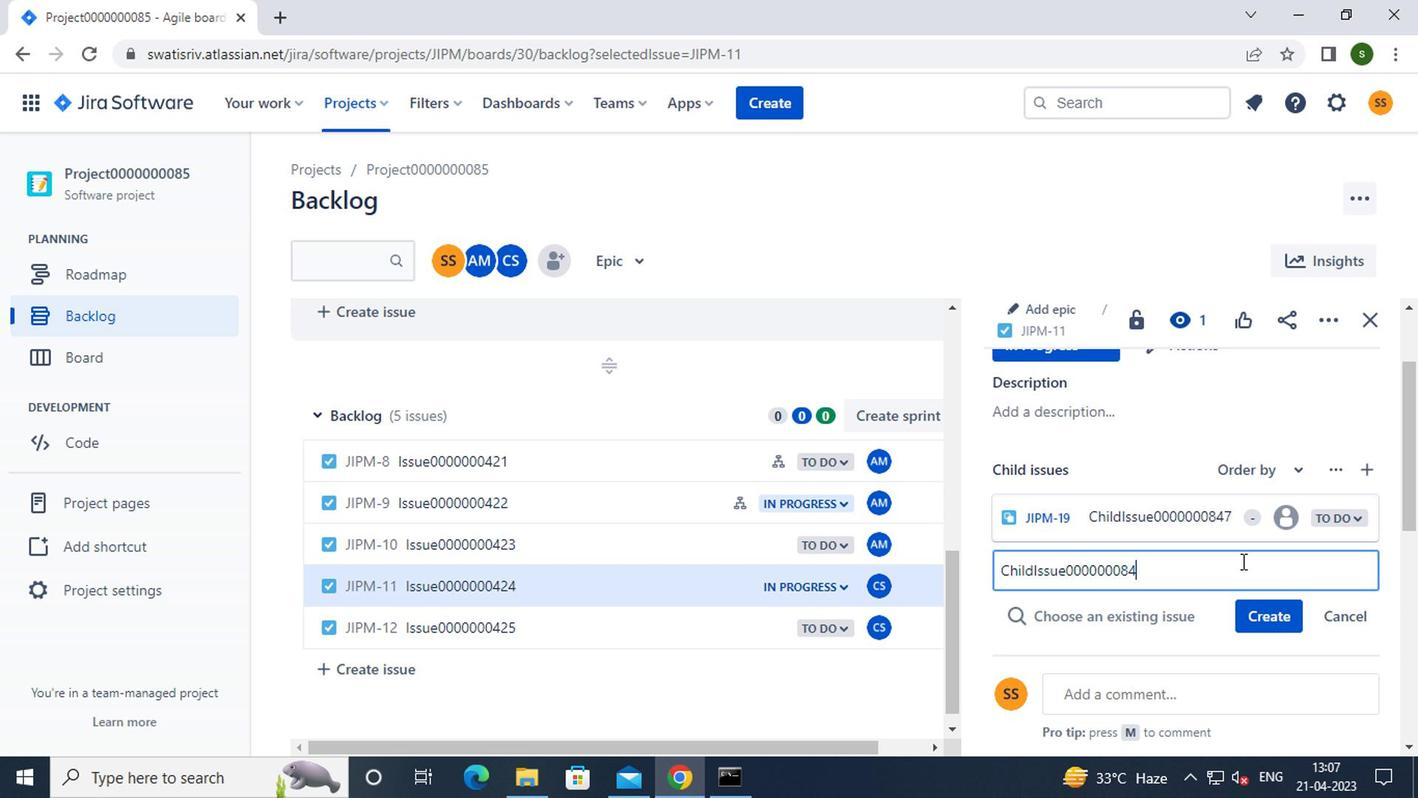 
Action: Mouse moved to (1264, 612)
Screenshot: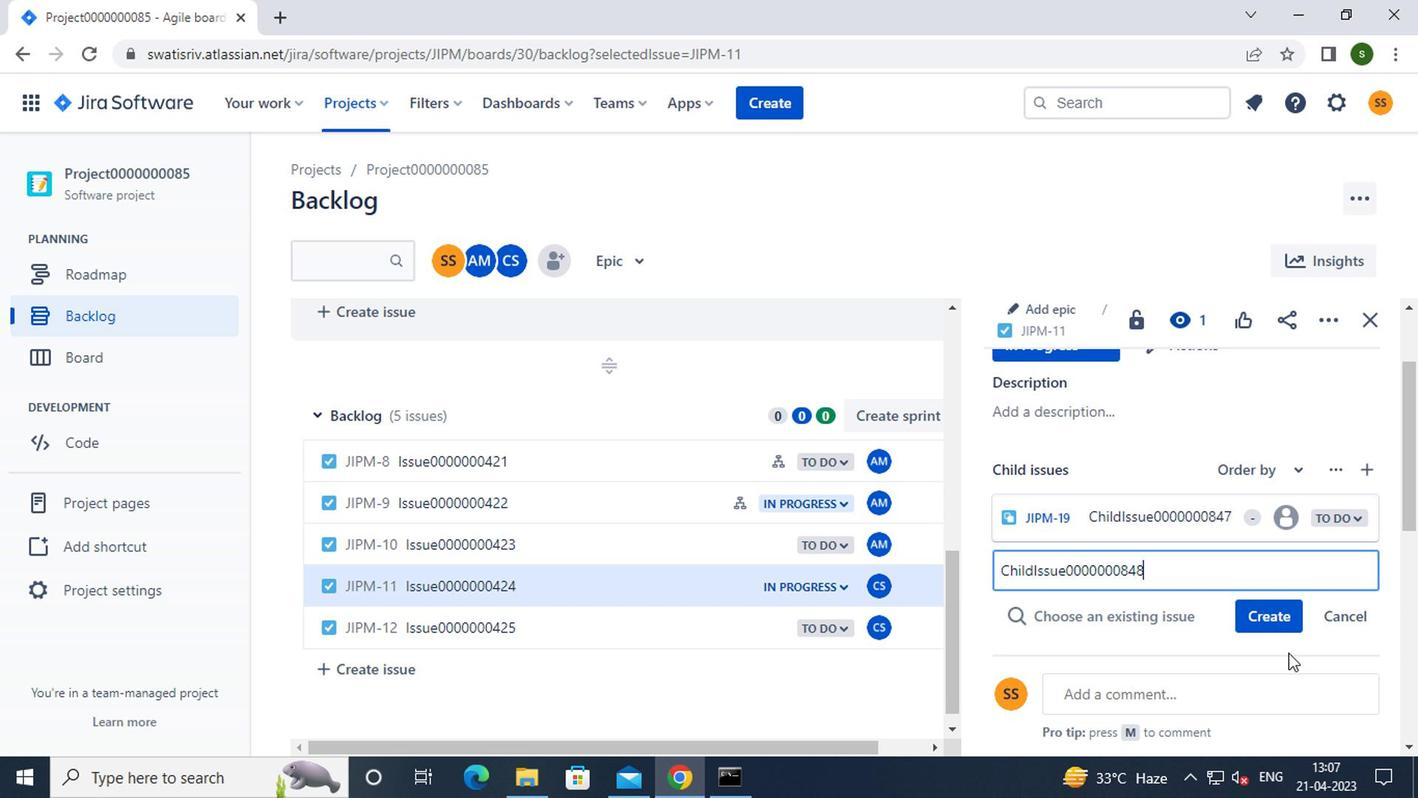 
Action: Mouse pressed left at (1264, 612)
Screenshot: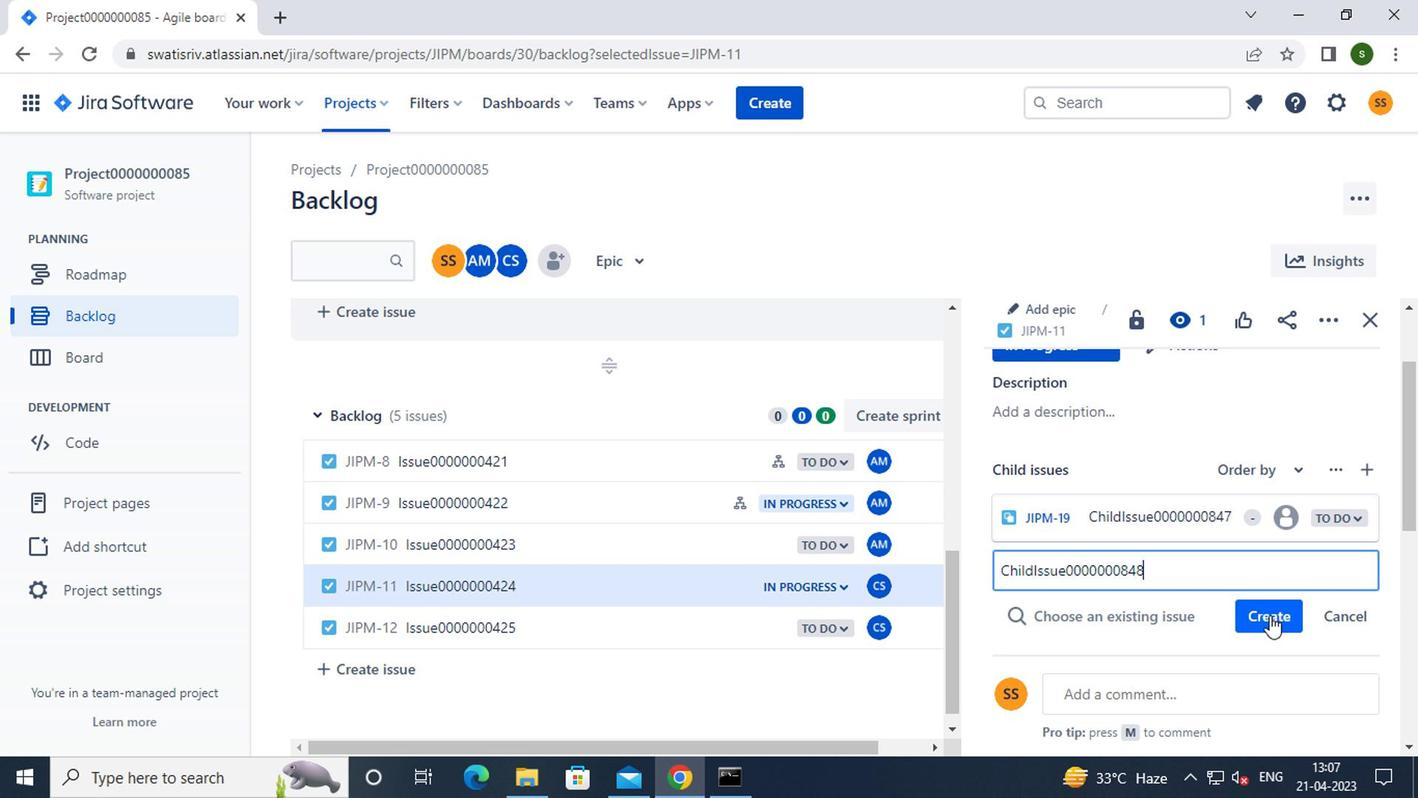 
Action: Mouse moved to (892, 217)
Screenshot: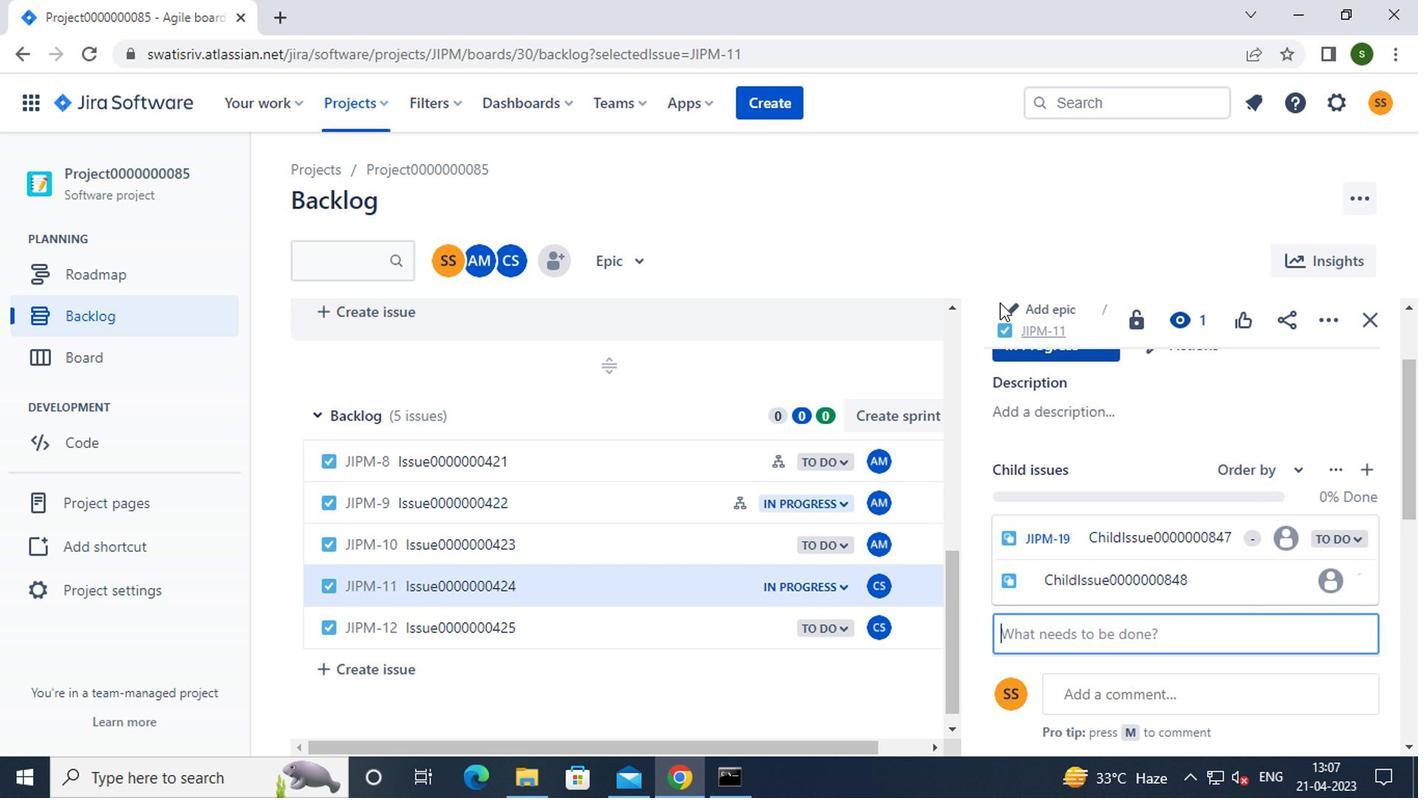 
